 Task: Reply All to email with the signature Ella Clark with the subject 'Request for an interview' from softage.1@softage.net with the message 'Can you provide an update on the status of the project?'
Action: Mouse moved to (996, 212)
Screenshot: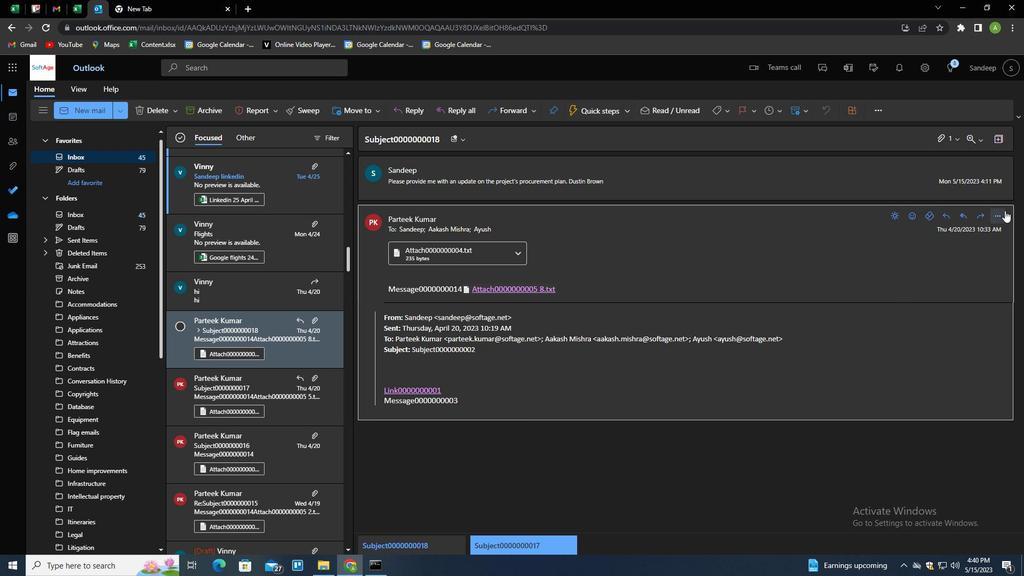 
Action: Mouse pressed left at (996, 212)
Screenshot: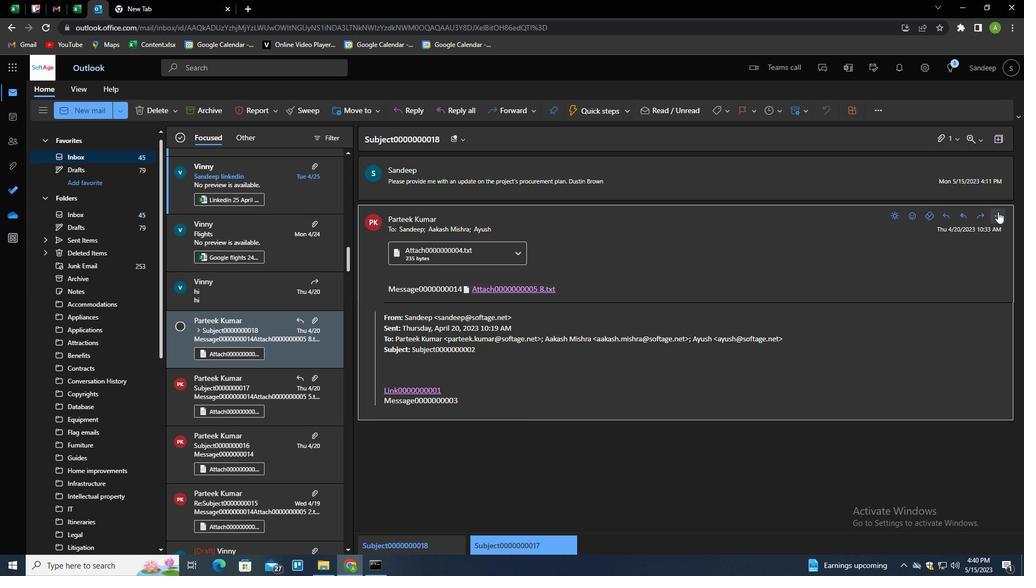 
Action: Mouse moved to (944, 232)
Screenshot: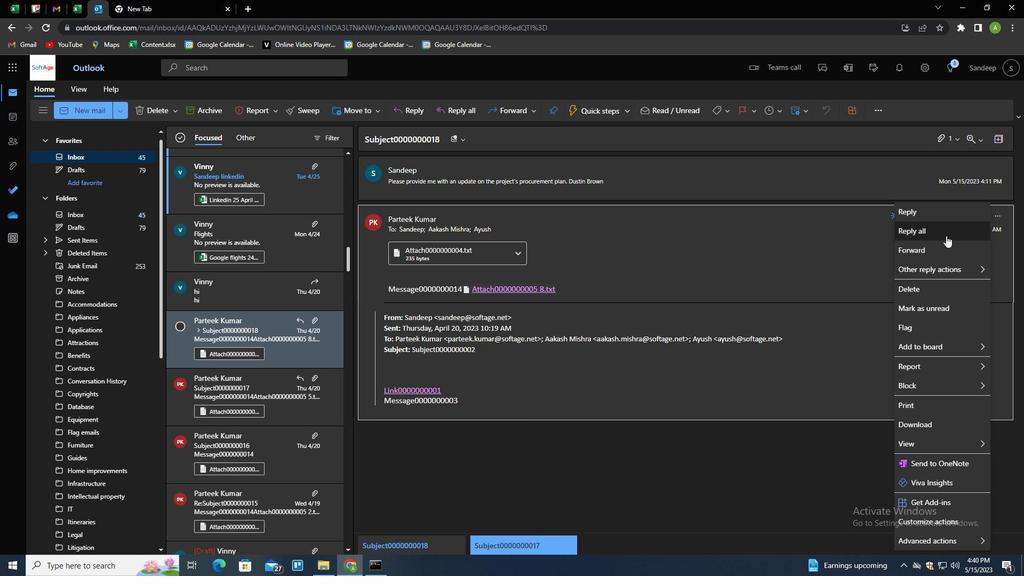 
Action: Mouse pressed left at (944, 232)
Screenshot: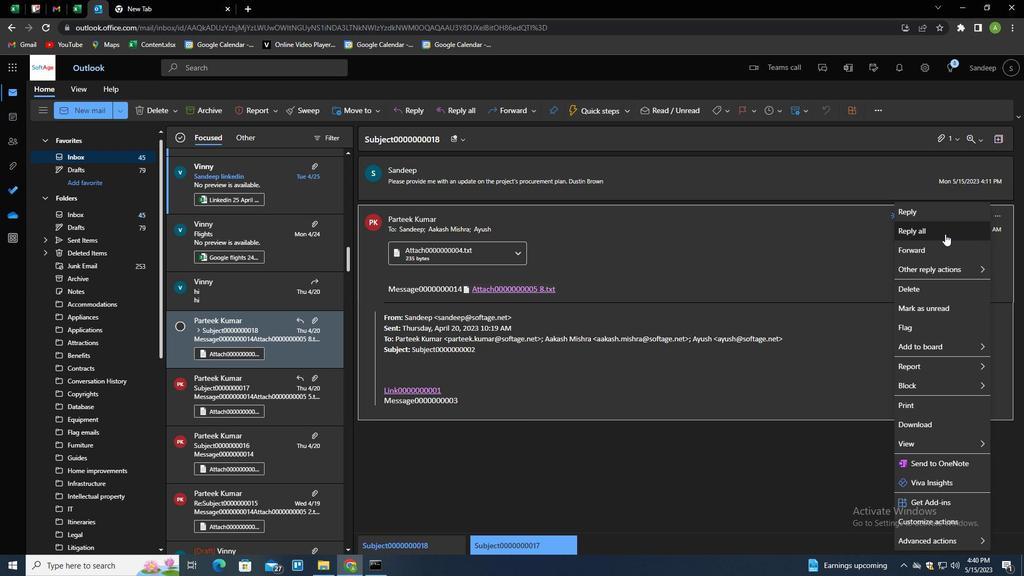 
Action: Mouse moved to (739, 319)
Screenshot: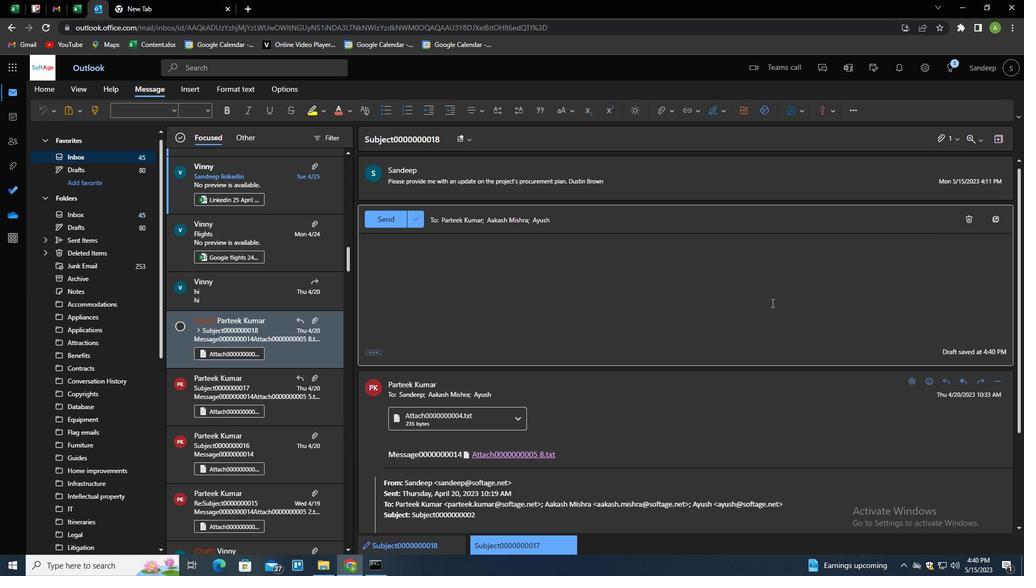 
Action: Mouse scrolled (739, 318) with delta (0, 0)
Screenshot: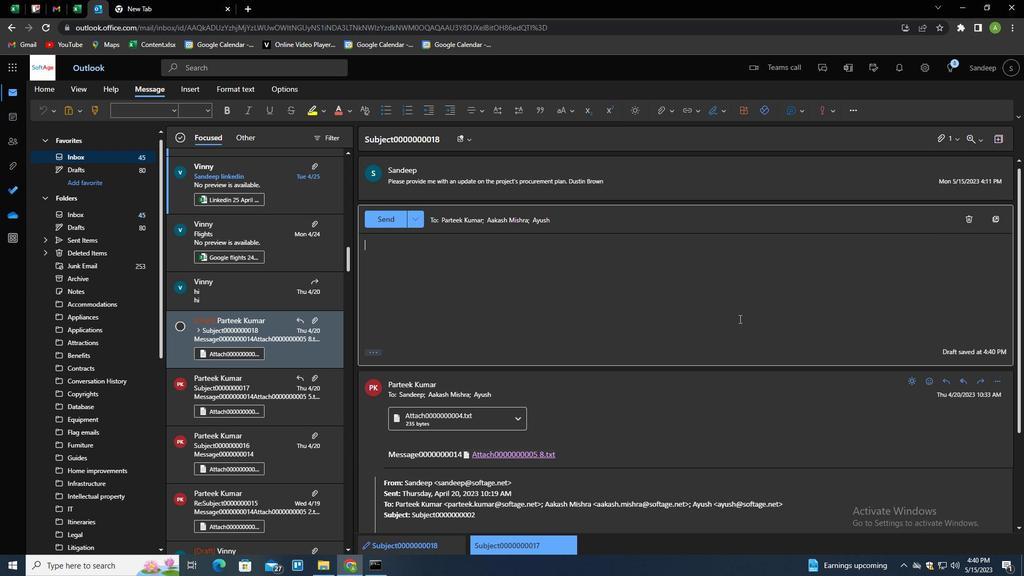 
Action: Mouse scrolled (739, 318) with delta (0, 0)
Screenshot: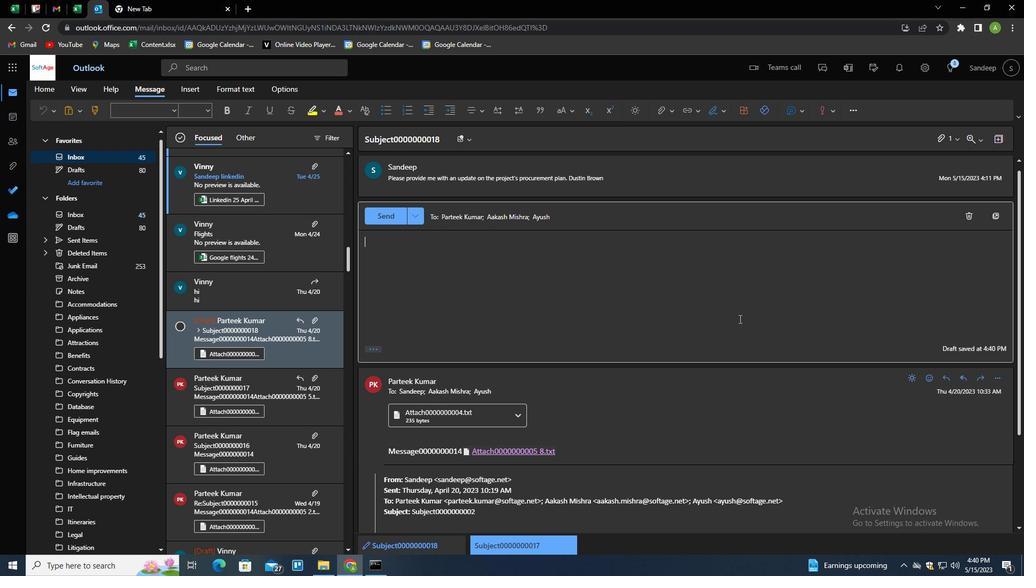 
Action: Mouse moved to (721, 306)
Screenshot: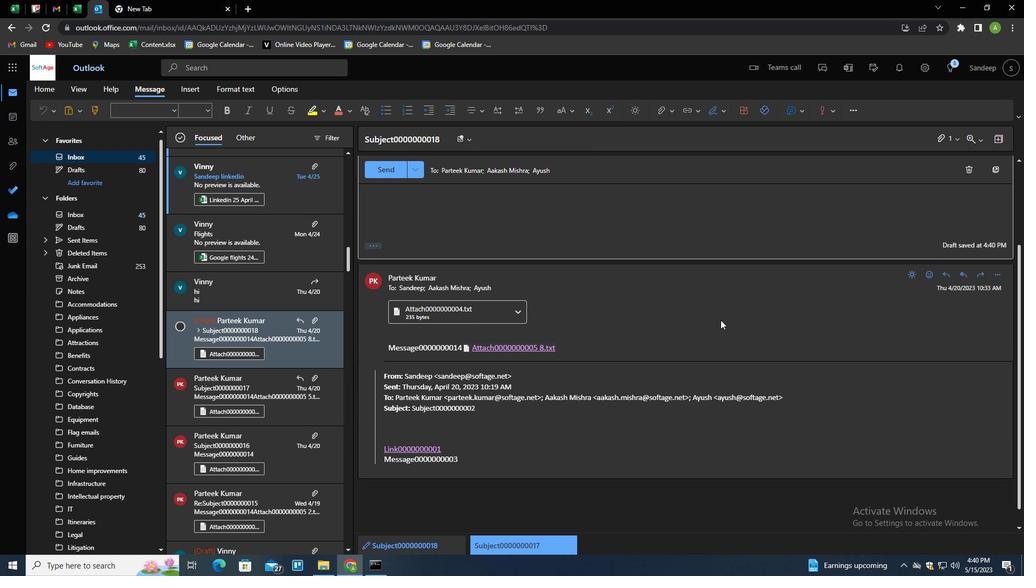 
Action: Mouse scrolled (721, 307) with delta (0, 0)
Screenshot: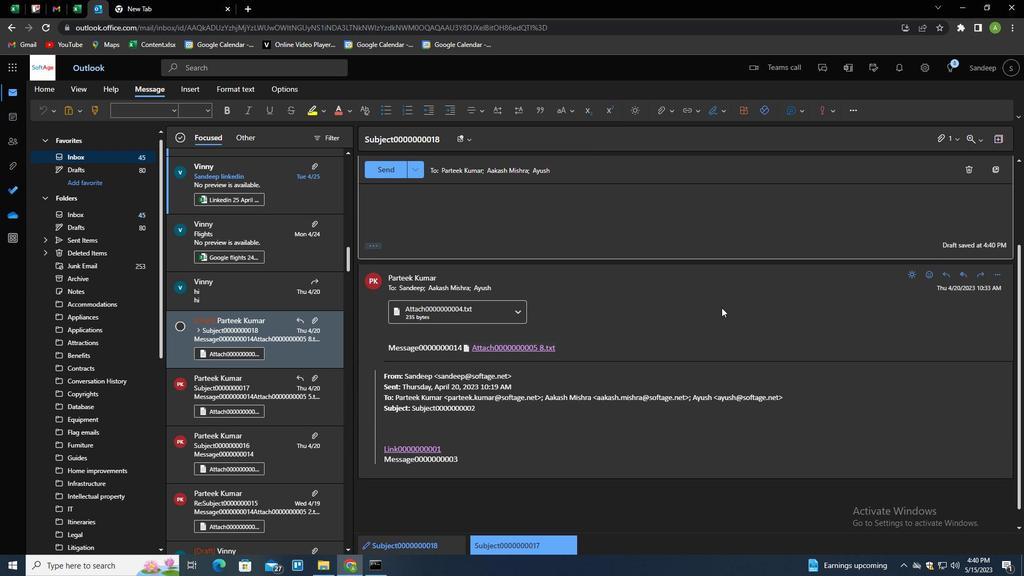 
Action: Mouse moved to (375, 300)
Screenshot: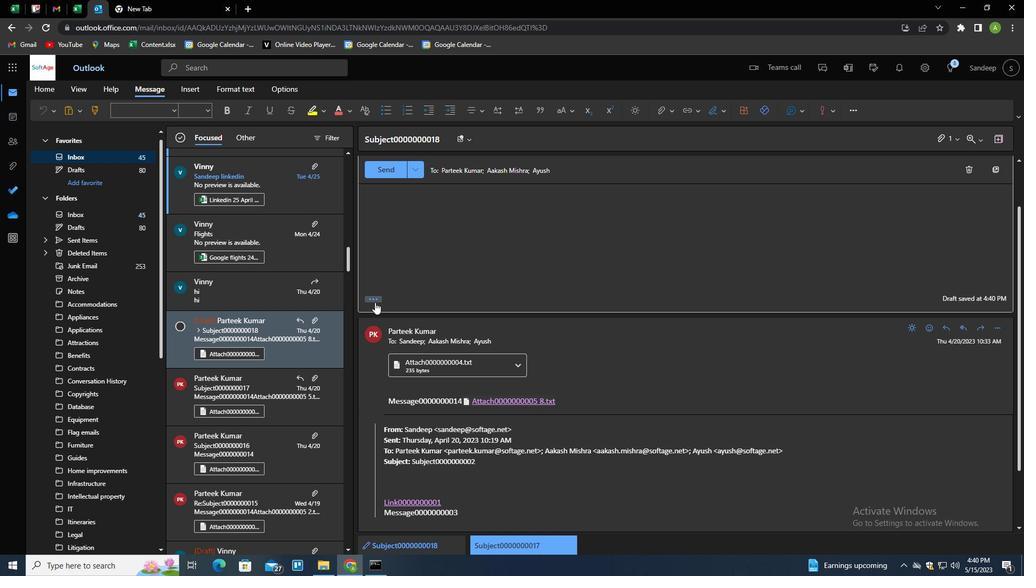 
Action: Mouse pressed left at (375, 300)
Screenshot: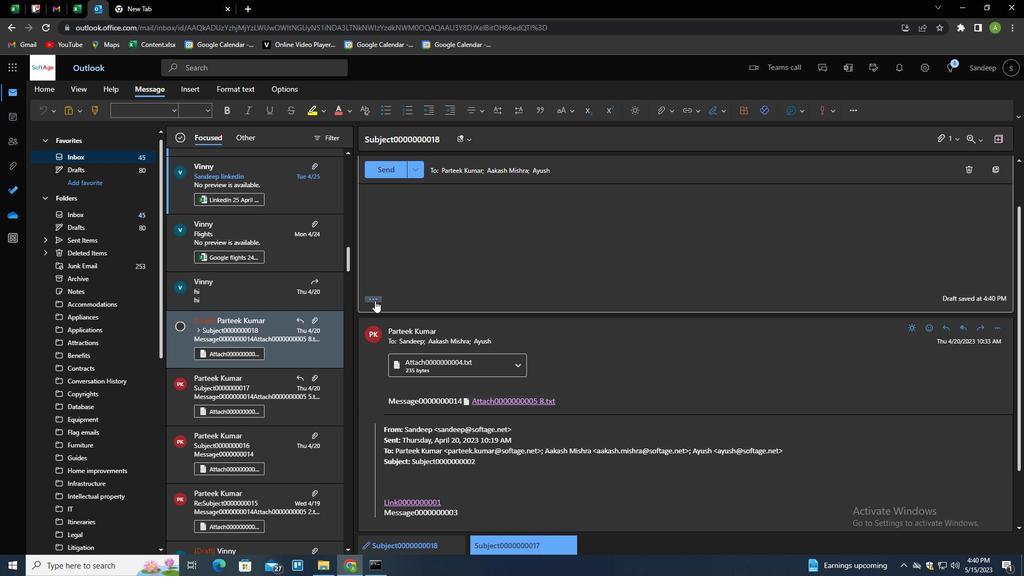 
Action: Mouse moved to (718, 320)
Screenshot: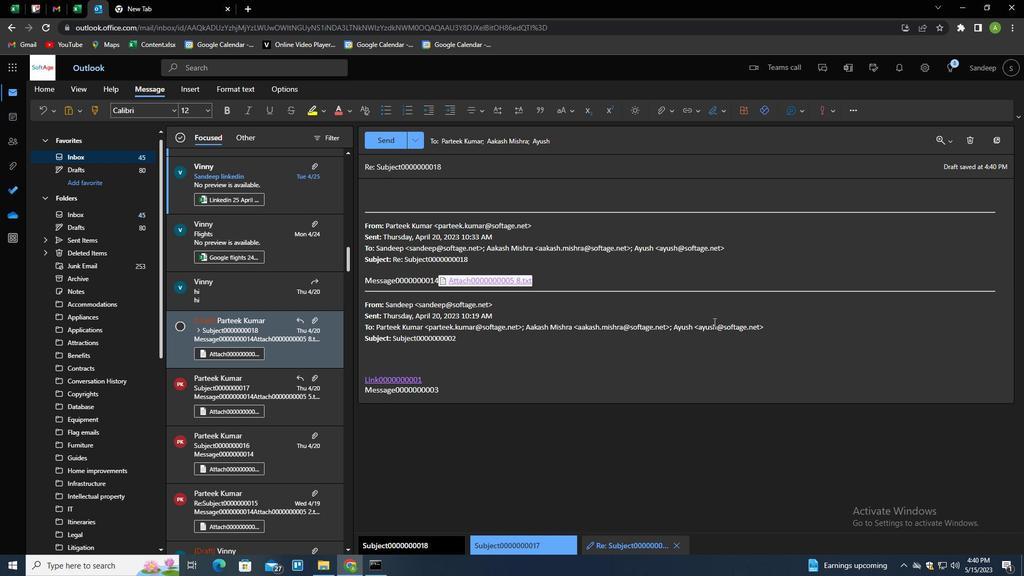 
Action: Mouse scrolled (718, 321) with delta (0, 0)
Screenshot: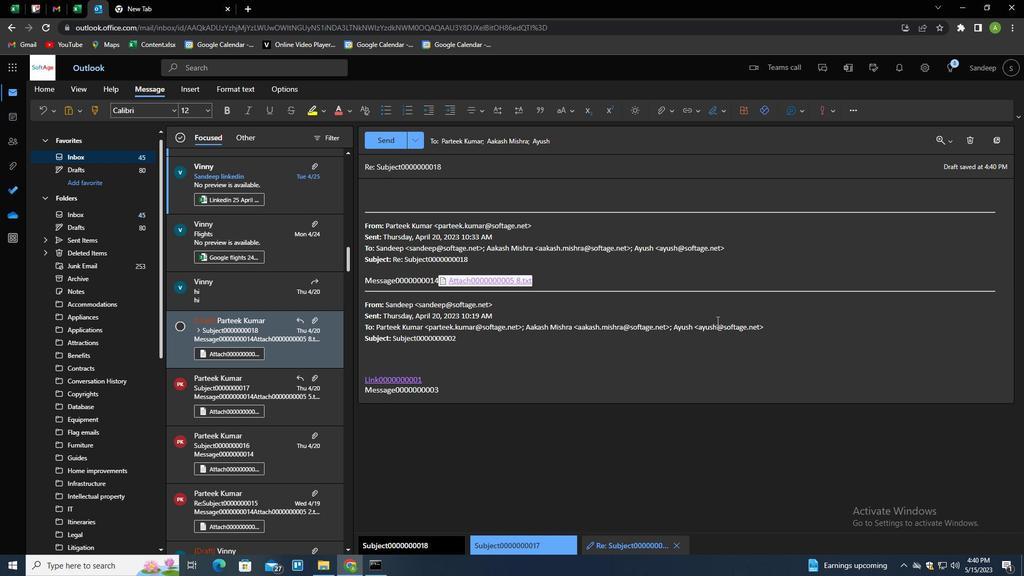 
Action: Mouse scrolled (718, 321) with delta (0, 0)
Screenshot: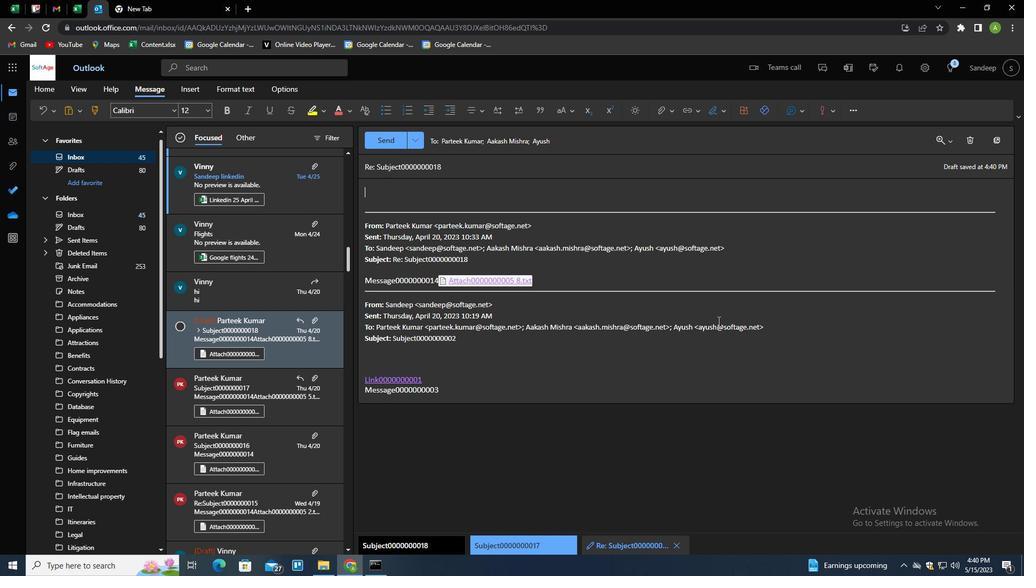 
Action: Mouse moved to (726, 110)
Screenshot: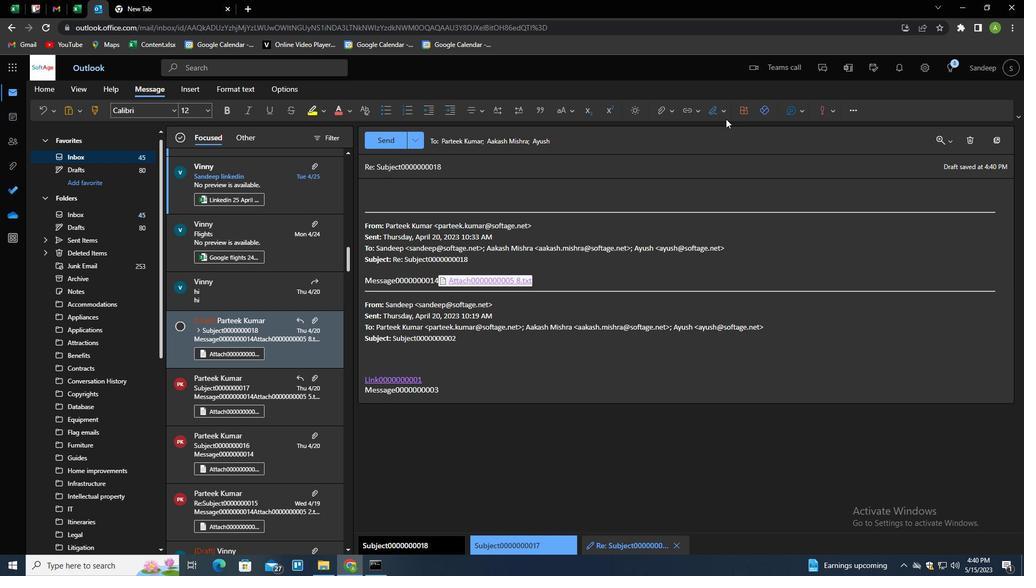 
Action: Mouse pressed left at (726, 110)
Screenshot: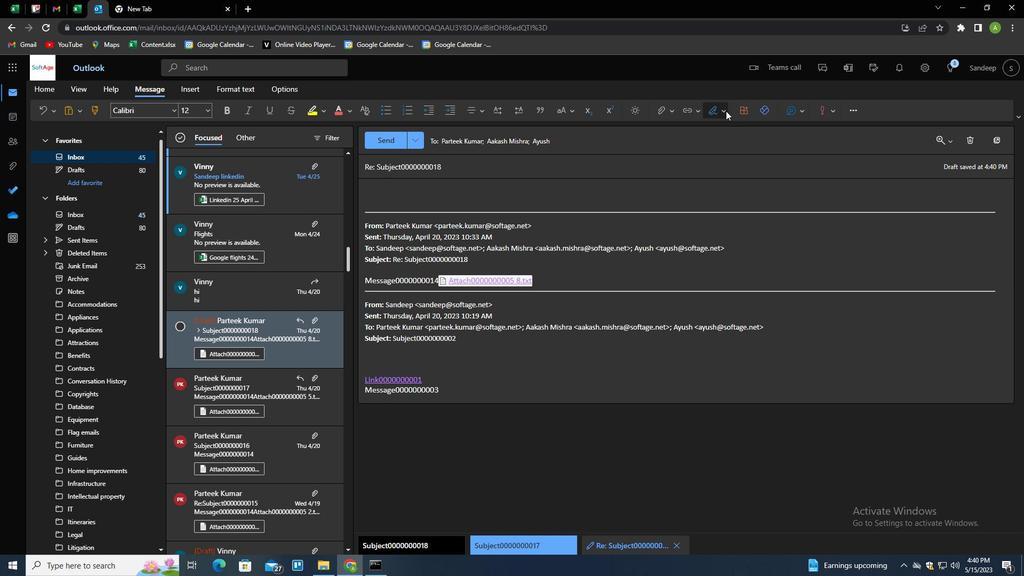 
Action: Mouse moved to (699, 150)
Screenshot: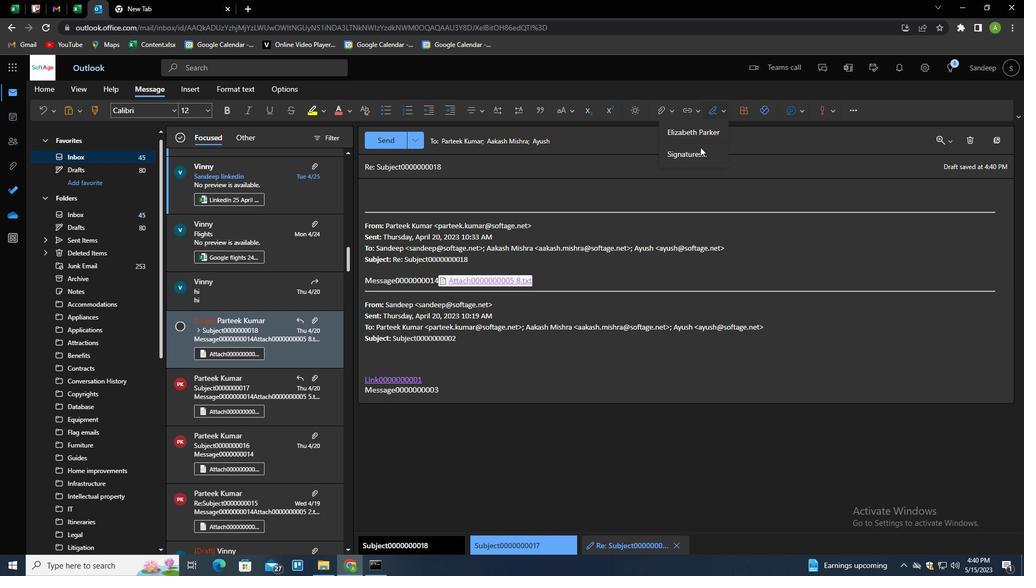 
Action: Mouse pressed left at (699, 150)
Screenshot: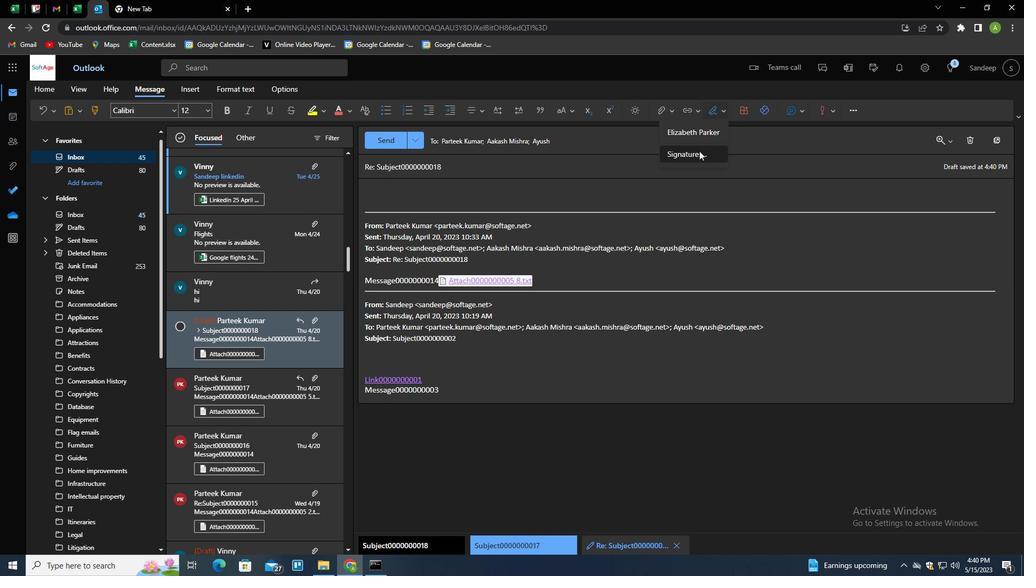 
Action: Mouse moved to (710, 197)
Screenshot: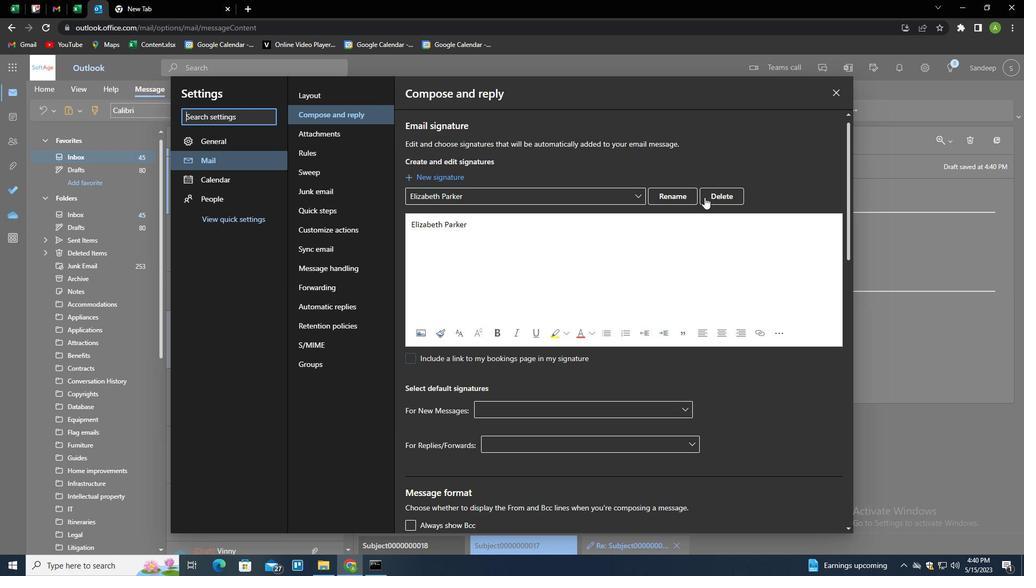 
Action: Mouse pressed left at (710, 197)
Screenshot: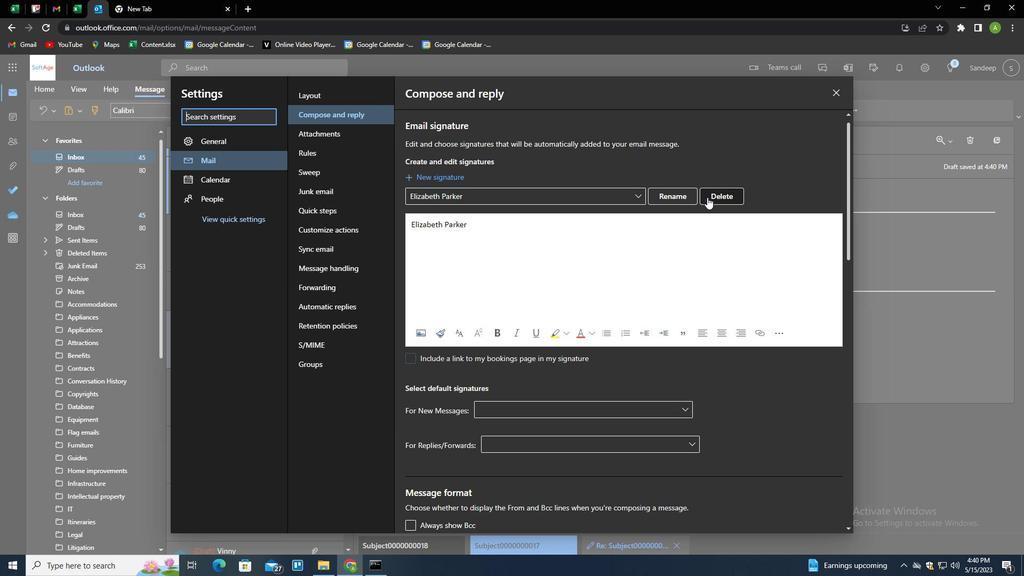 
Action: Mouse moved to (687, 192)
Screenshot: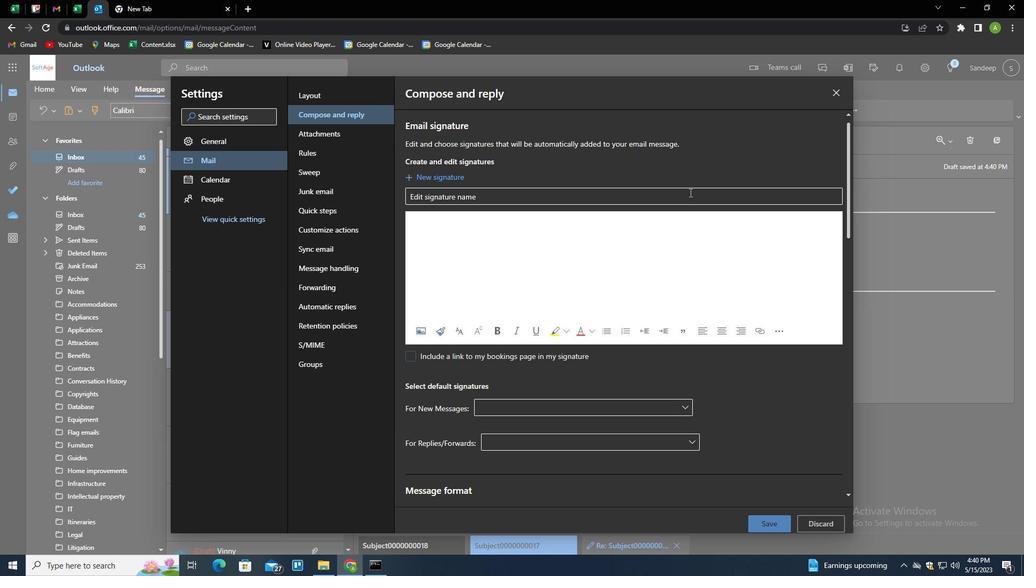 
Action: Mouse pressed left at (687, 192)
Screenshot: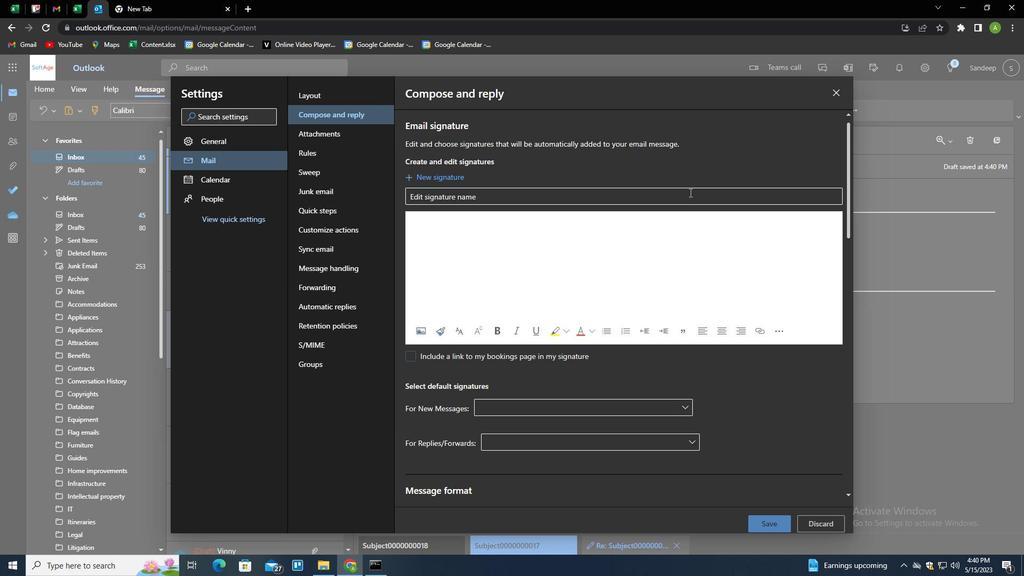 
Action: Key pressed <Key.shift>ELLA<Key.space><Key.shift><Key.shift><Key.shift><Key.shift><Key.shift>B<Key.backspace>CLARK<Key.tab><Key.shift>ELLA<Key.space><Key.shift><Key.shift><Key.shift><Key.shift><Key.shift><Key.shift>CLARK
Screenshot: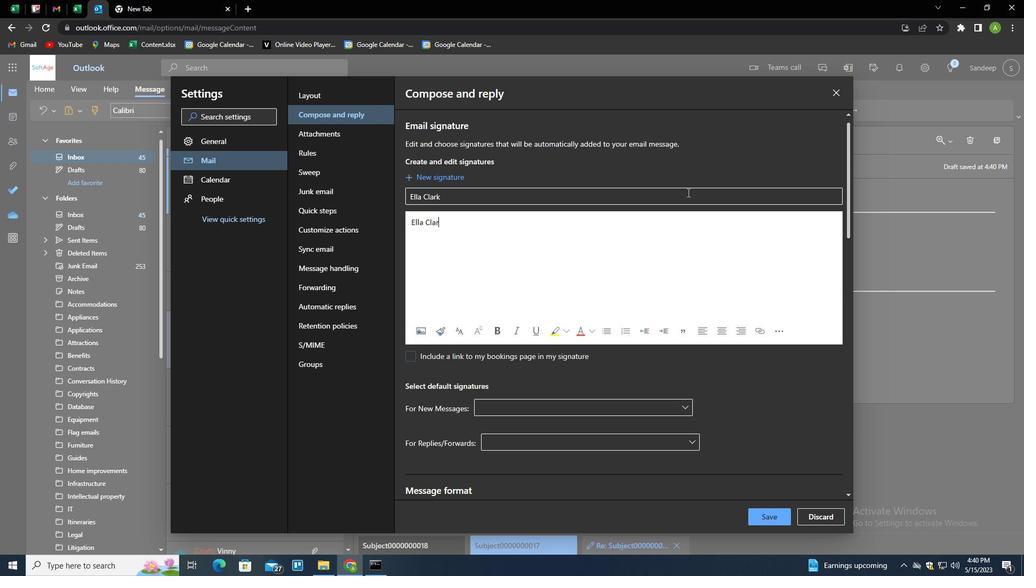 
Action: Mouse moved to (768, 511)
Screenshot: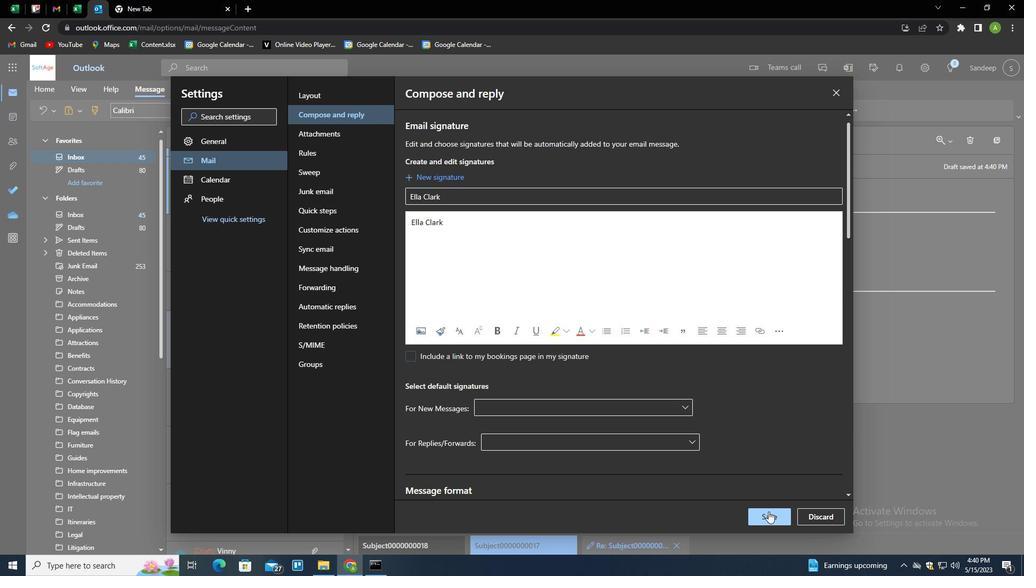 
Action: Mouse pressed left at (768, 511)
Screenshot: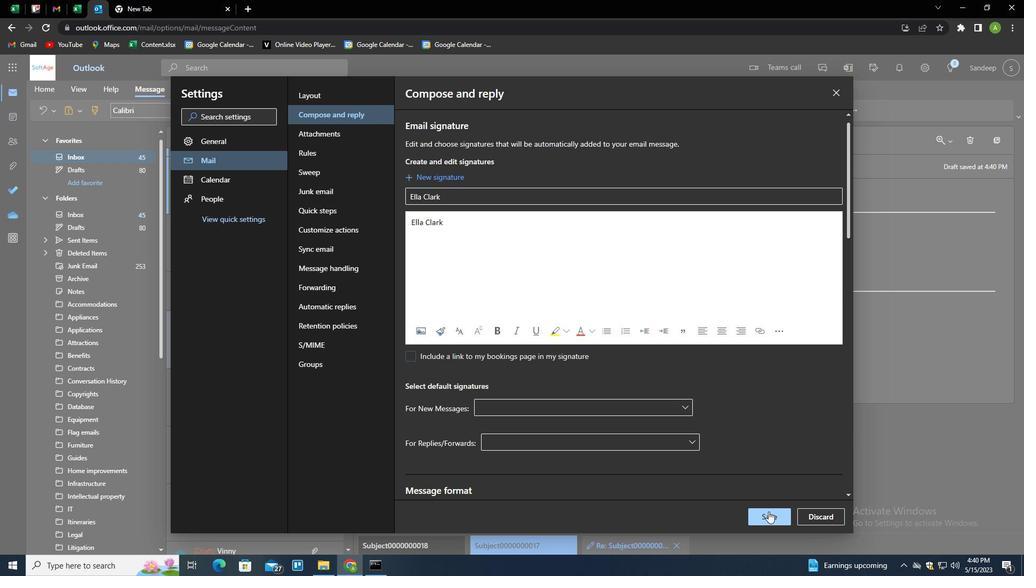 
Action: Mouse moved to (925, 290)
Screenshot: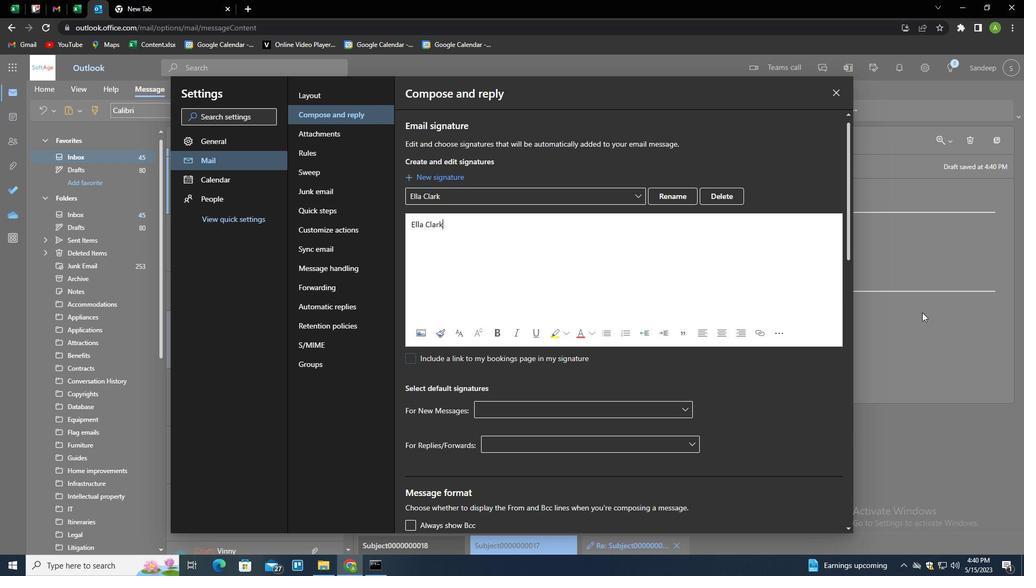 
Action: Mouse pressed left at (925, 290)
Screenshot: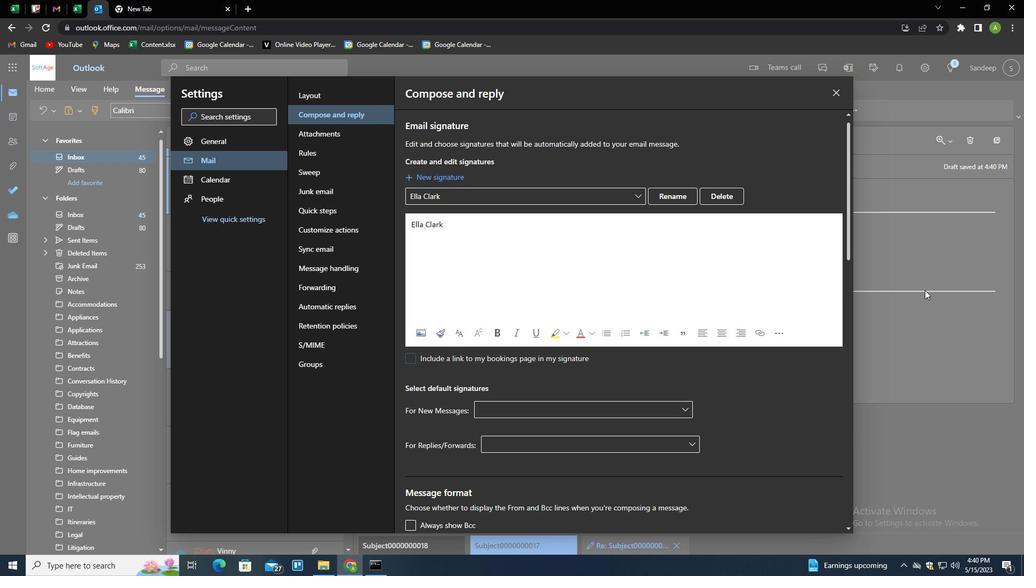 
Action: Mouse moved to (717, 107)
Screenshot: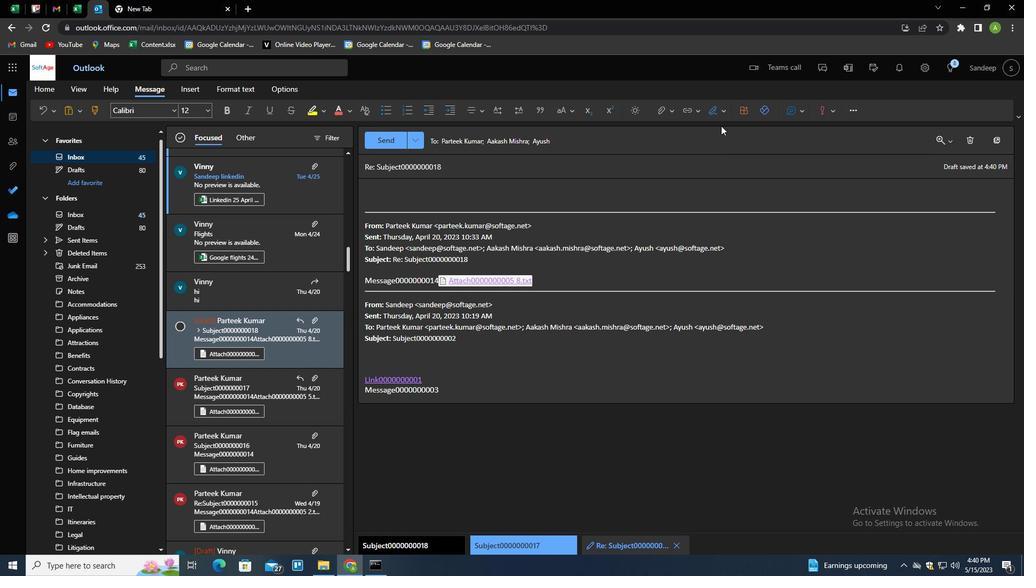 
Action: Mouse pressed left at (717, 107)
Screenshot: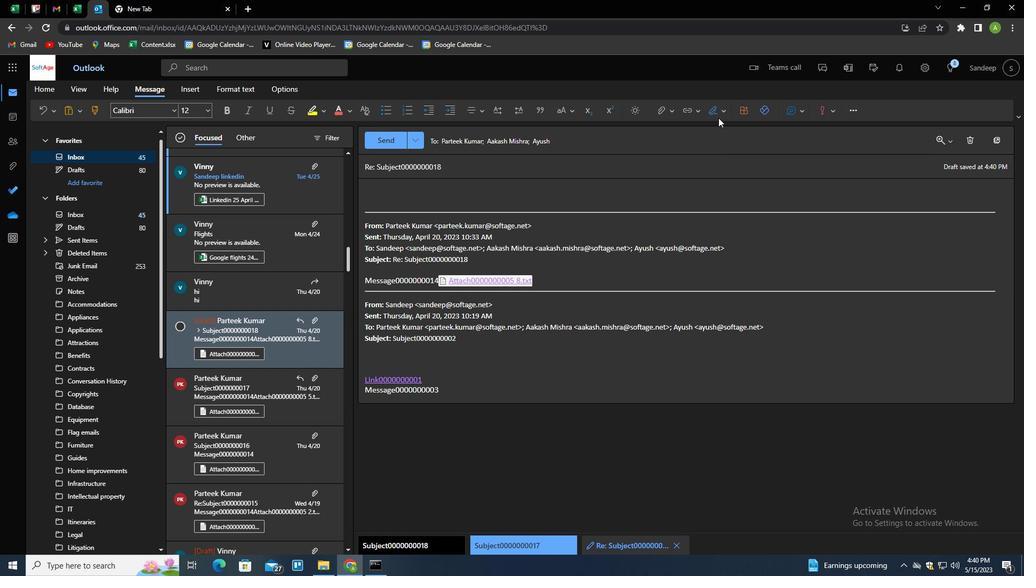 
Action: Mouse moved to (710, 128)
Screenshot: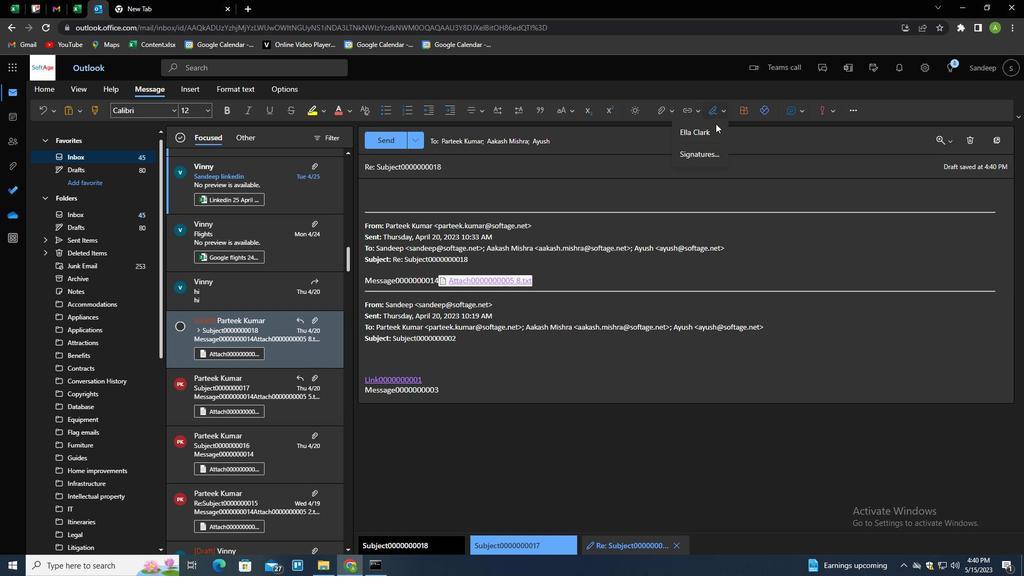 
Action: Mouse pressed left at (710, 128)
Screenshot: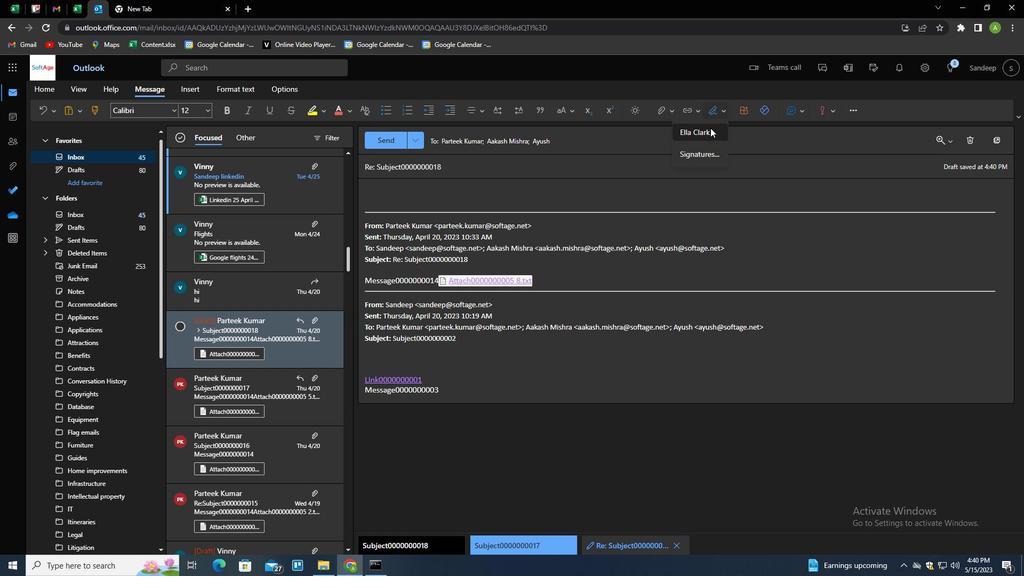 
Action: Mouse moved to (404, 164)
Screenshot: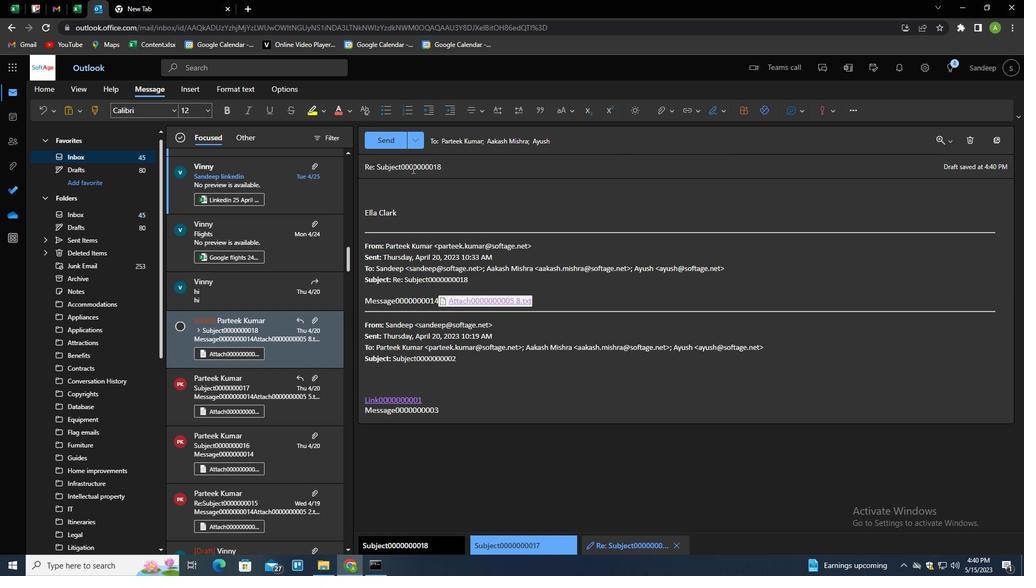 
Action: Mouse pressed left at (404, 164)
Screenshot: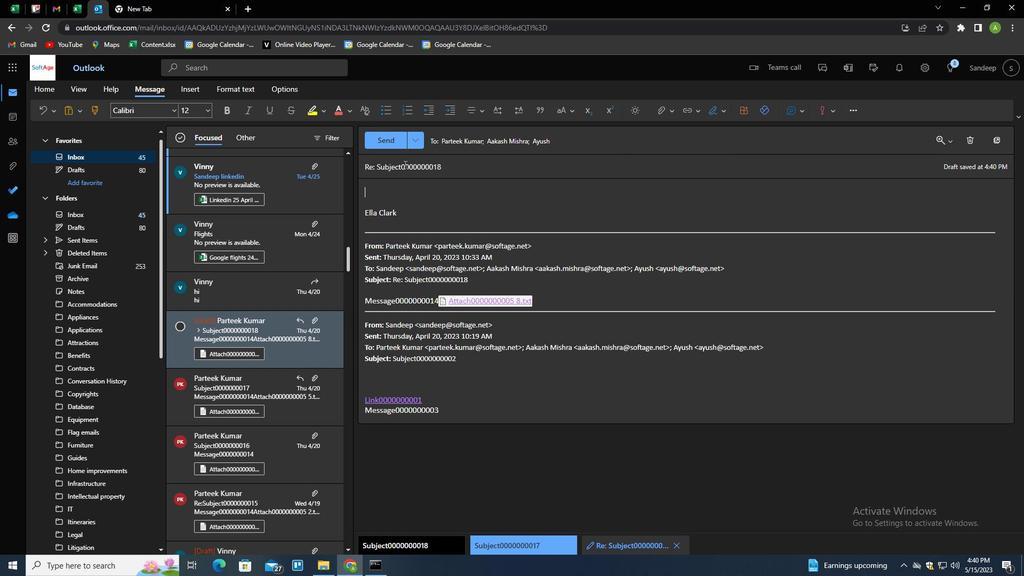 
Action: Mouse pressed left at (404, 164)
Screenshot: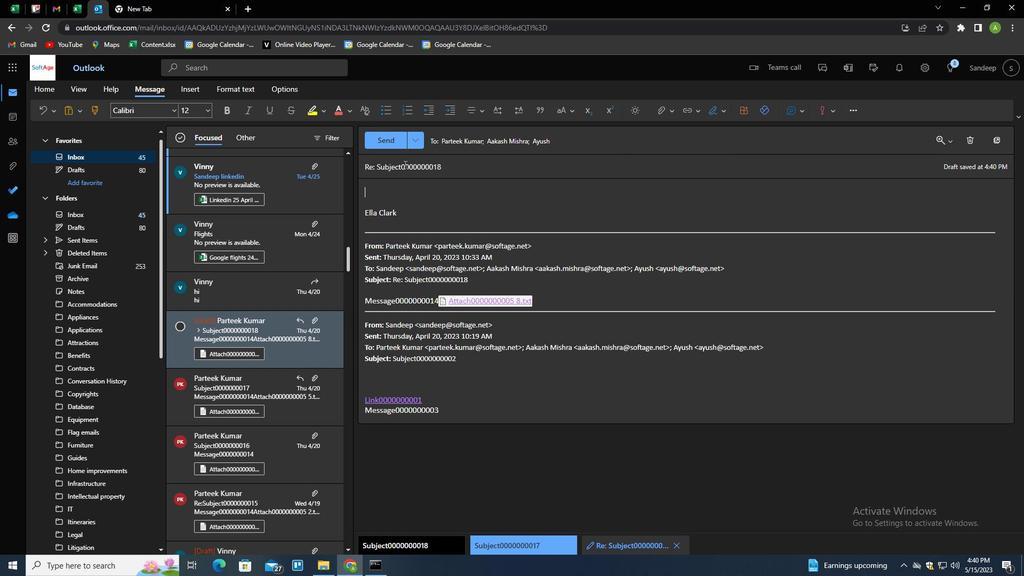
Action: Mouse pressed left at (404, 164)
Screenshot: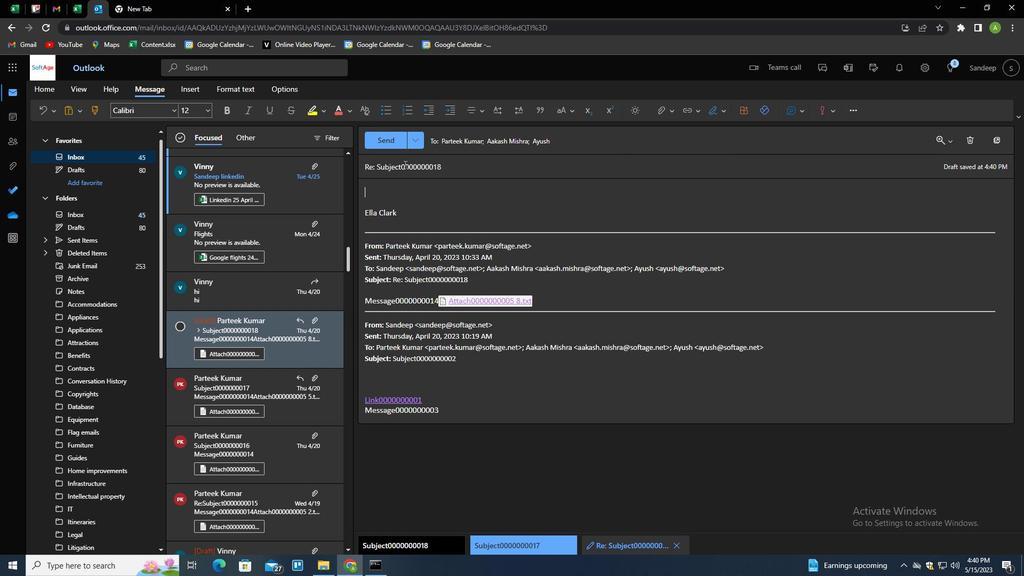
Action: Key pressed <Key.shift>REQUEST<Key.space>FOR<Key.space>AN<Key.space>INTERVIES<Key.backspace>W<Key.space><Key.tab><Key.shift>CAN<Key.space>YOU<Key.space>PROVIDE<Key.space>AN<Key.space>UPDATE<Key.space>ON<Key.space>THE<Key.space>STATUS<Key.space>OF<Key.space>THE<Key.space>PROJECT<Key.shift>?
Screenshot: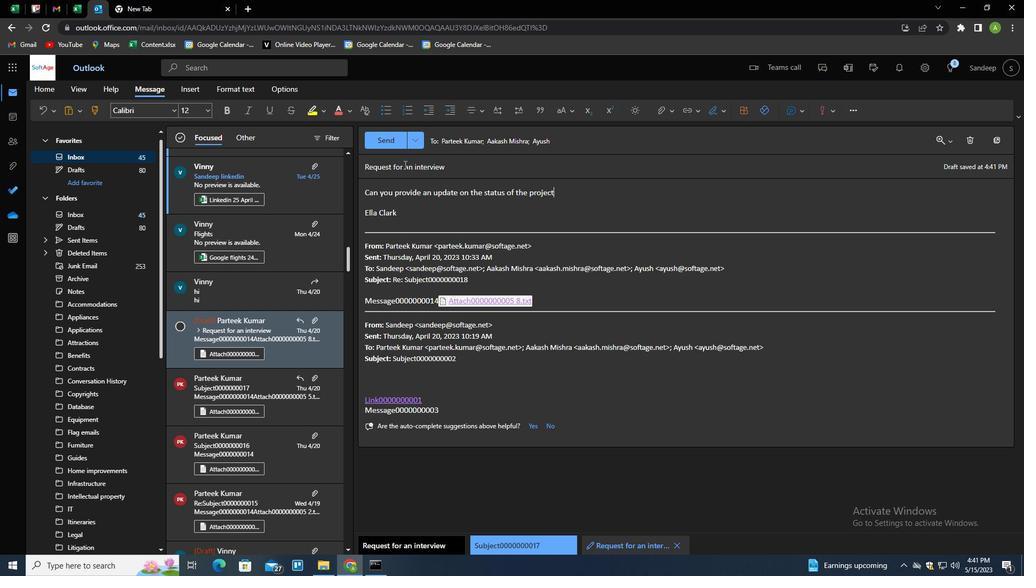 
Action: Mouse moved to (390, 142)
Screenshot: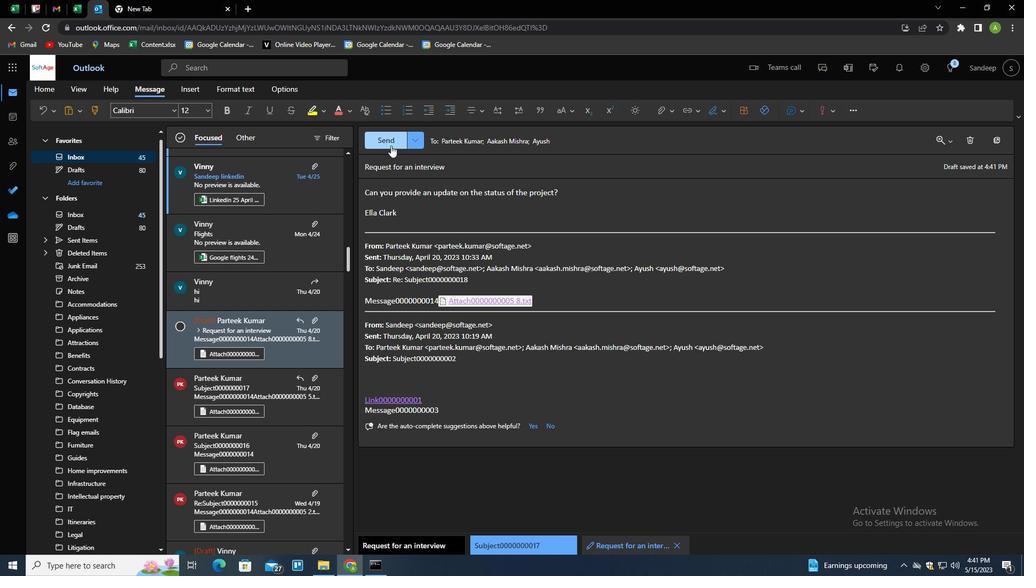 
Action: Mouse pressed left at (390, 142)
Screenshot: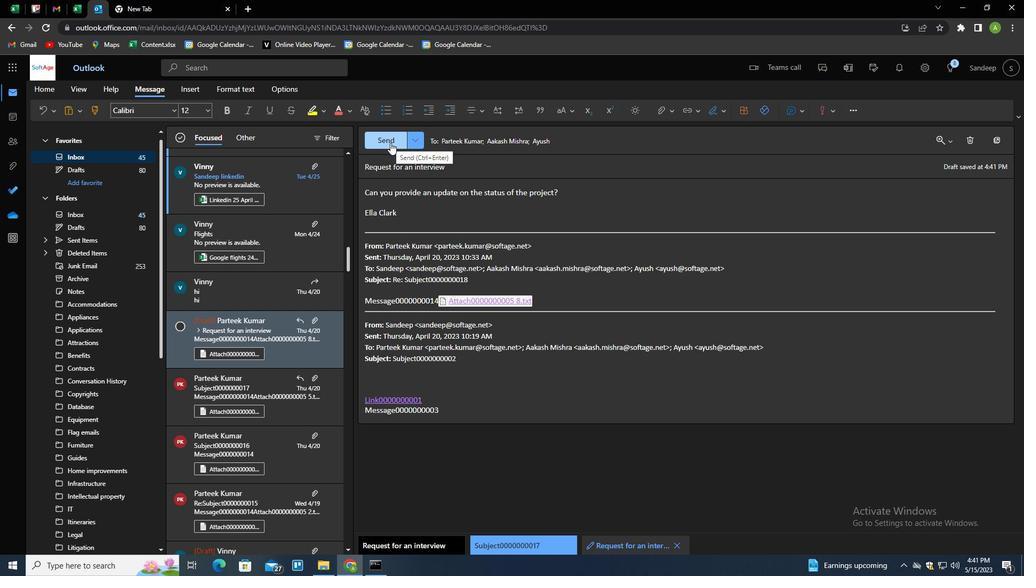 
Action: Mouse moved to (501, 249)
Screenshot: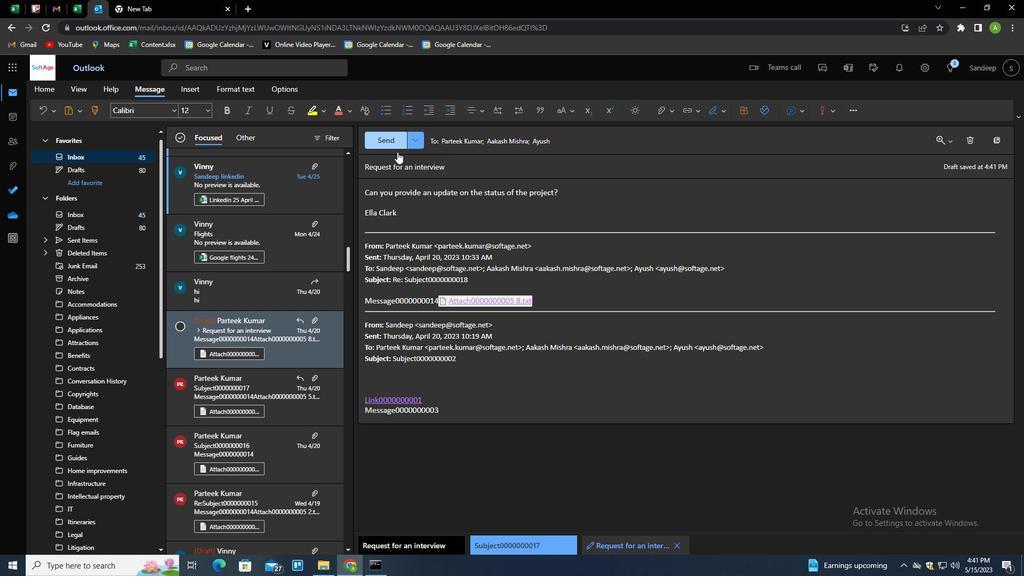 
